 Task: Change the country to the United Kingdom.
Action: Mouse moved to (886, 90)
Screenshot: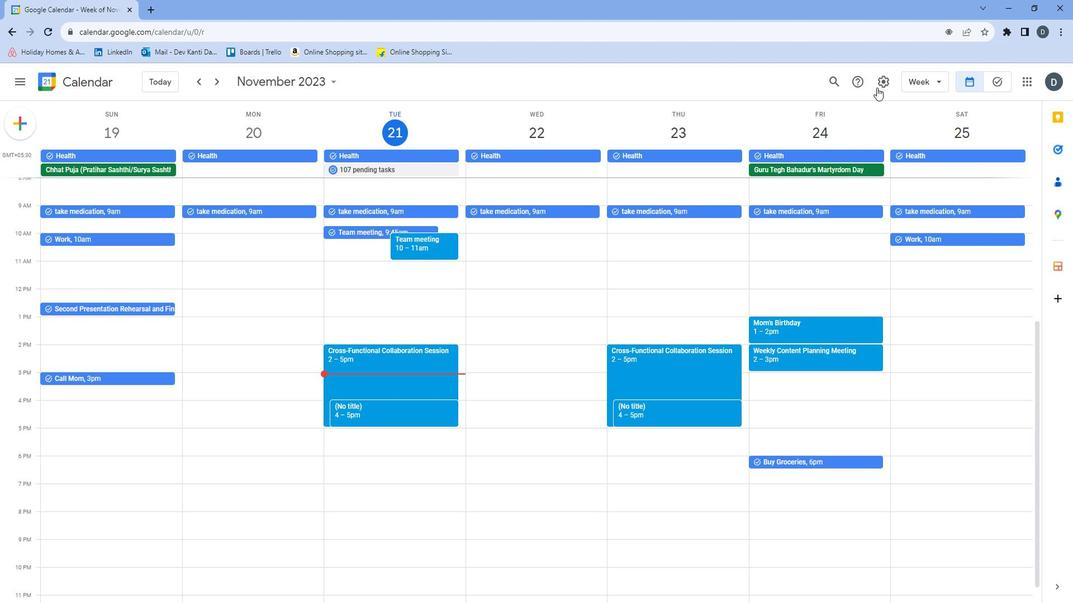 
Action: Mouse pressed left at (886, 90)
Screenshot: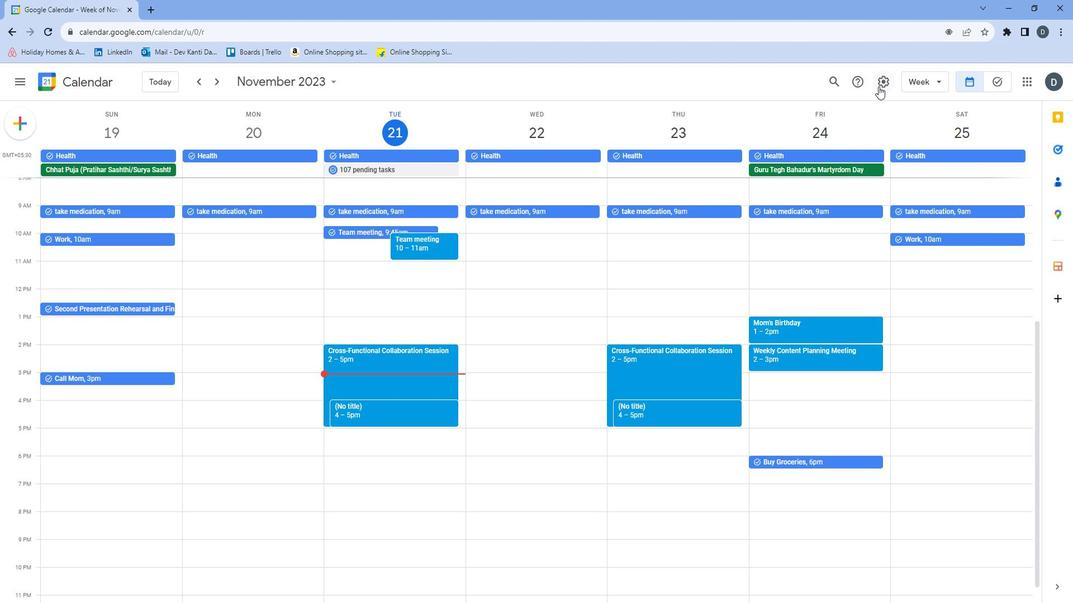 
Action: Mouse moved to (889, 103)
Screenshot: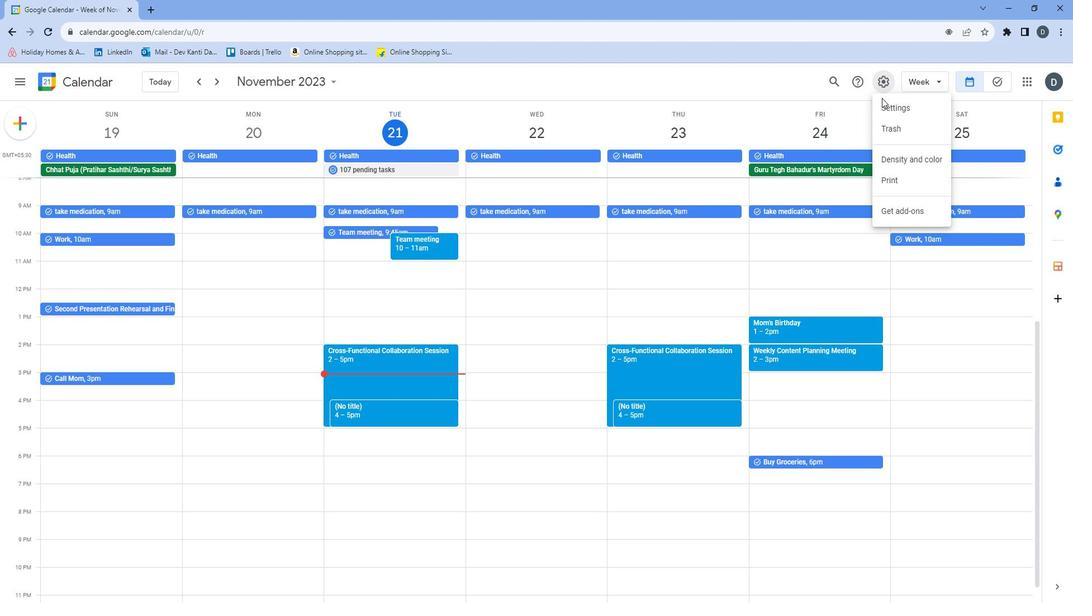 
Action: Mouse pressed left at (889, 103)
Screenshot: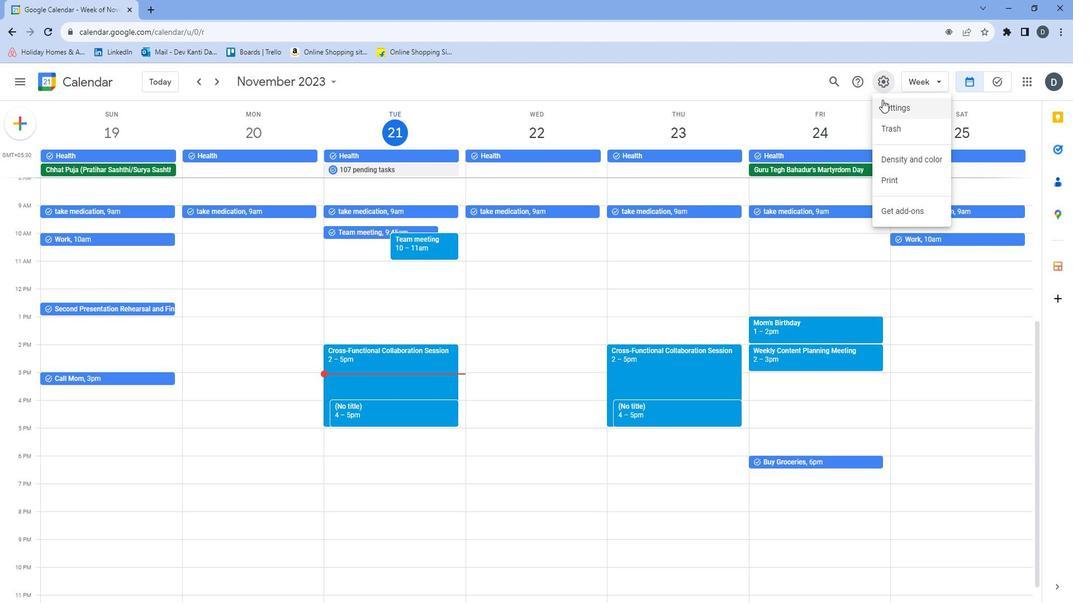 
Action: Mouse moved to (411, 189)
Screenshot: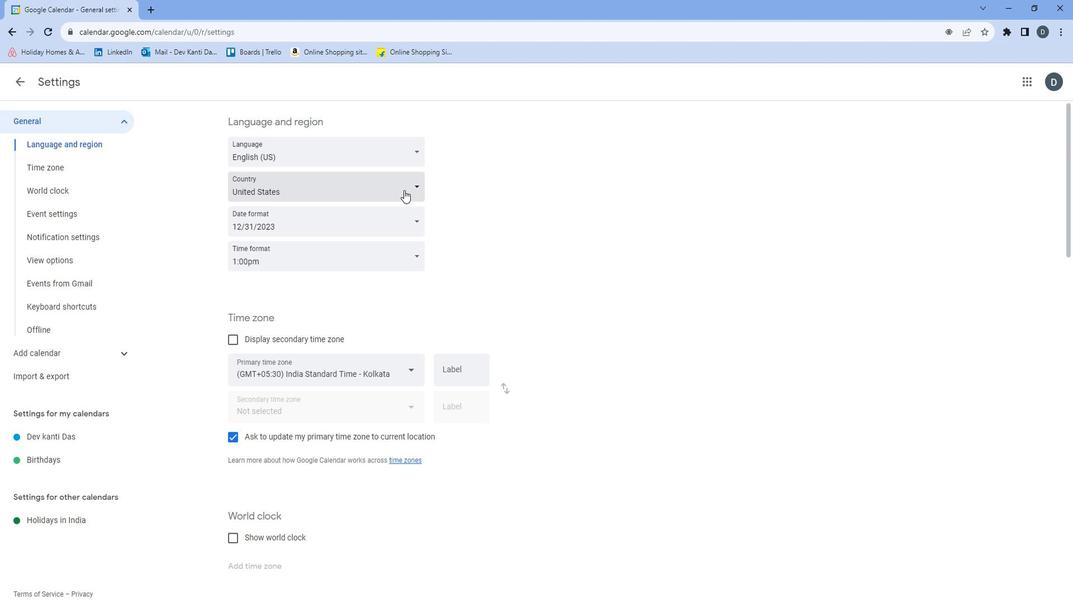 
Action: Mouse pressed left at (411, 189)
Screenshot: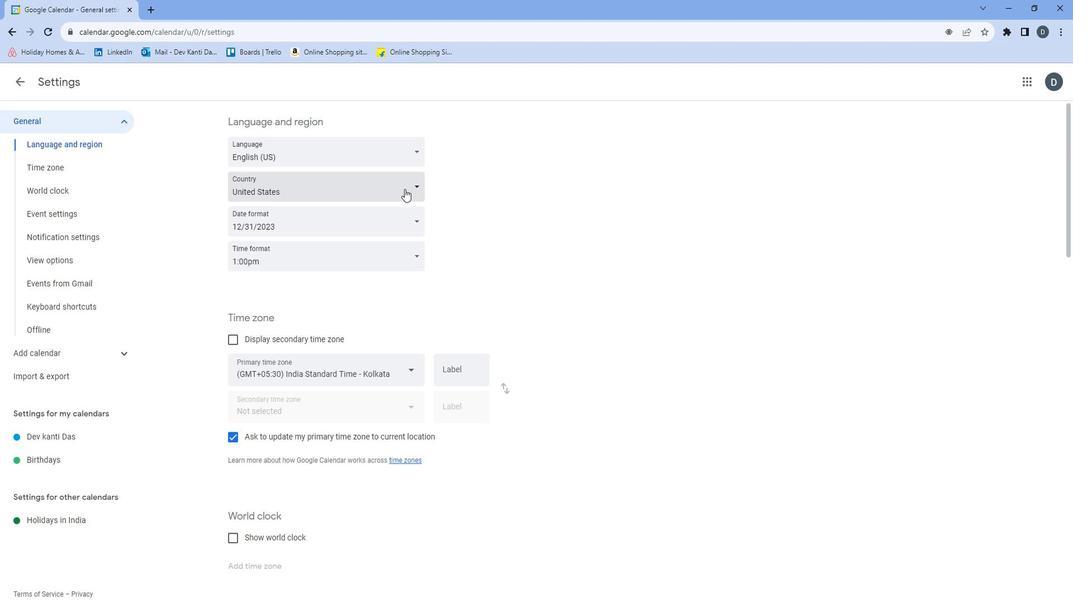 
Action: Mouse moved to (405, 325)
Screenshot: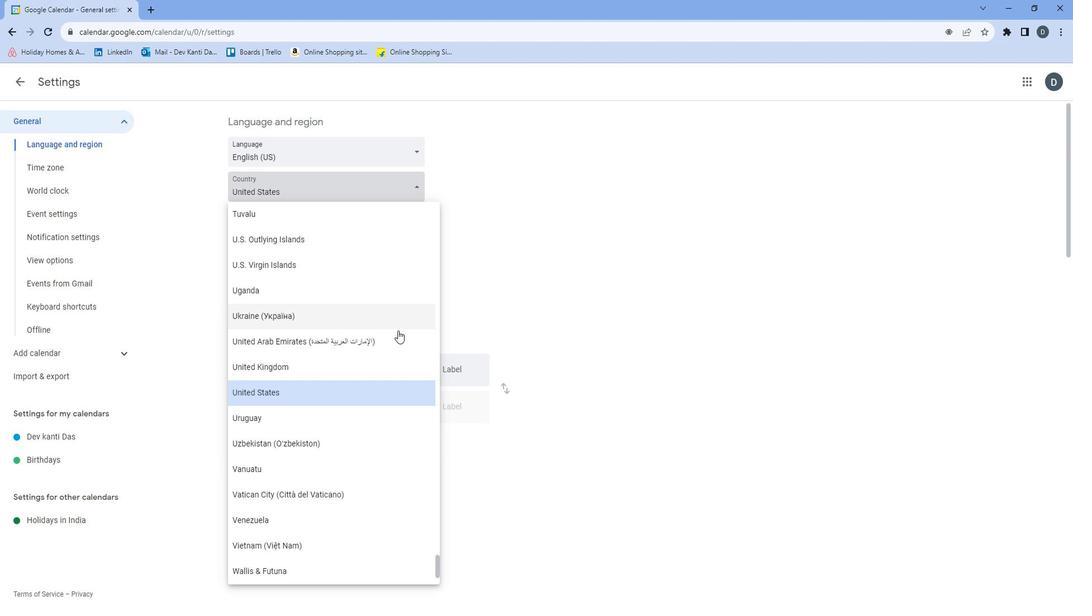 
Action: Mouse scrolled (405, 325) with delta (0, 0)
Screenshot: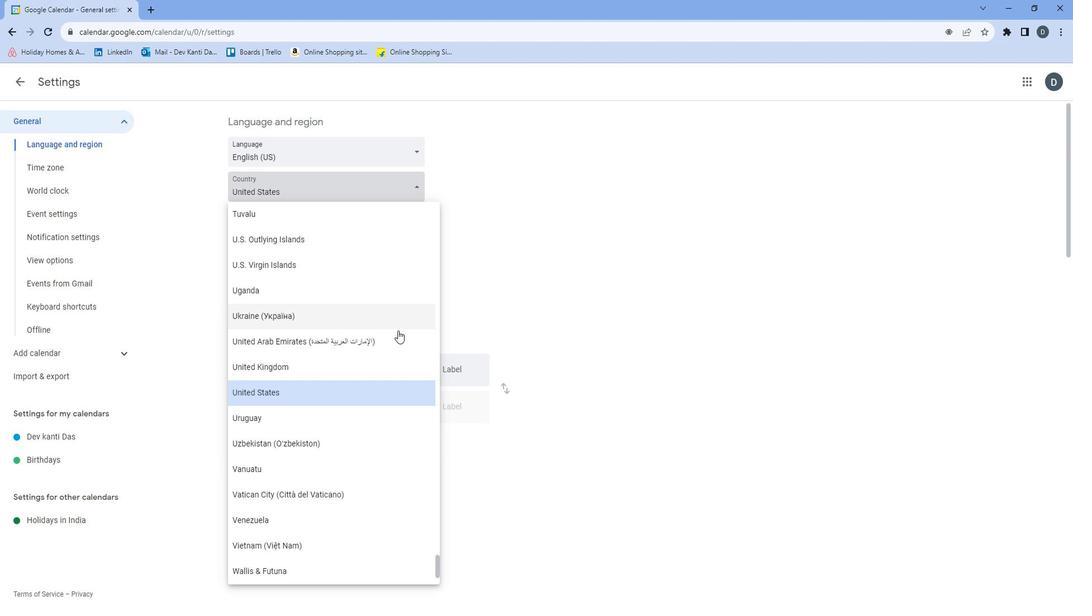 
Action: Mouse moved to (405, 326)
Screenshot: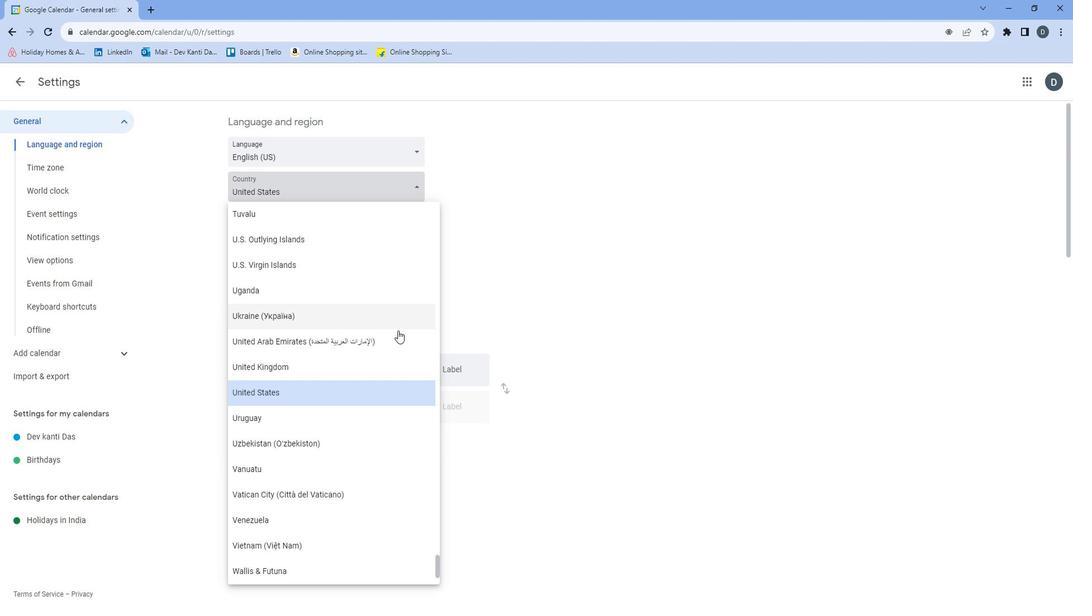 
Action: Mouse scrolled (405, 325) with delta (0, 0)
Screenshot: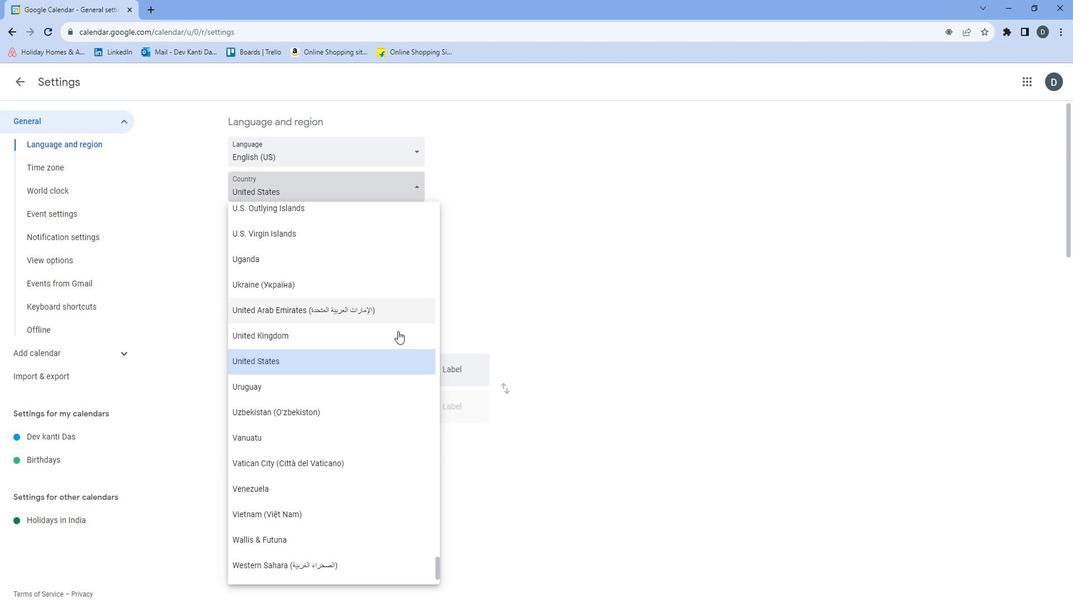 
Action: Mouse moved to (362, 254)
Screenshot: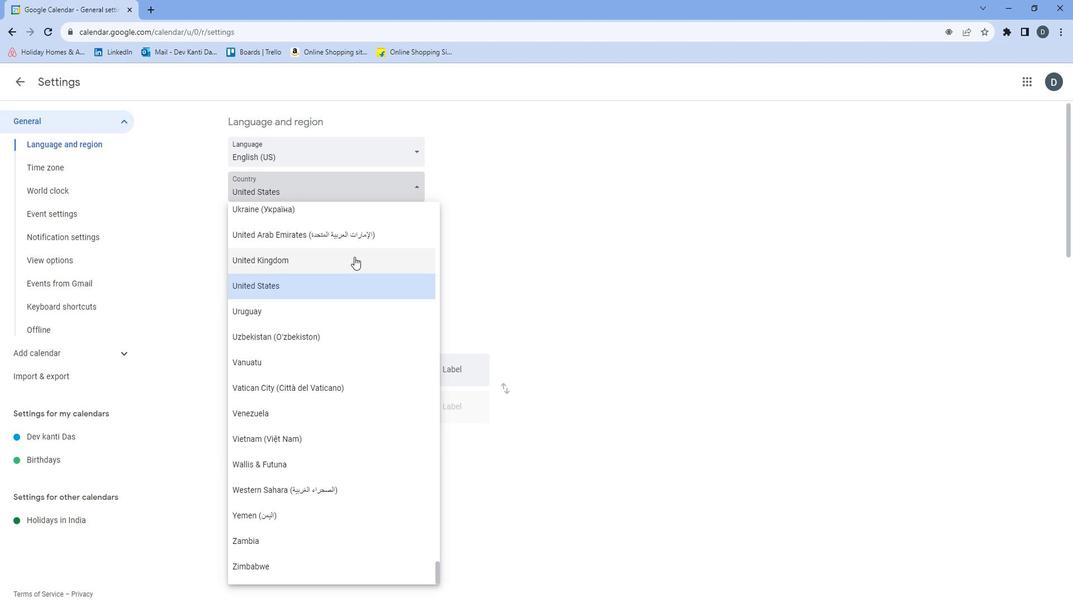 
Action: Mouse pressed left at (362, 254)
Screenshot: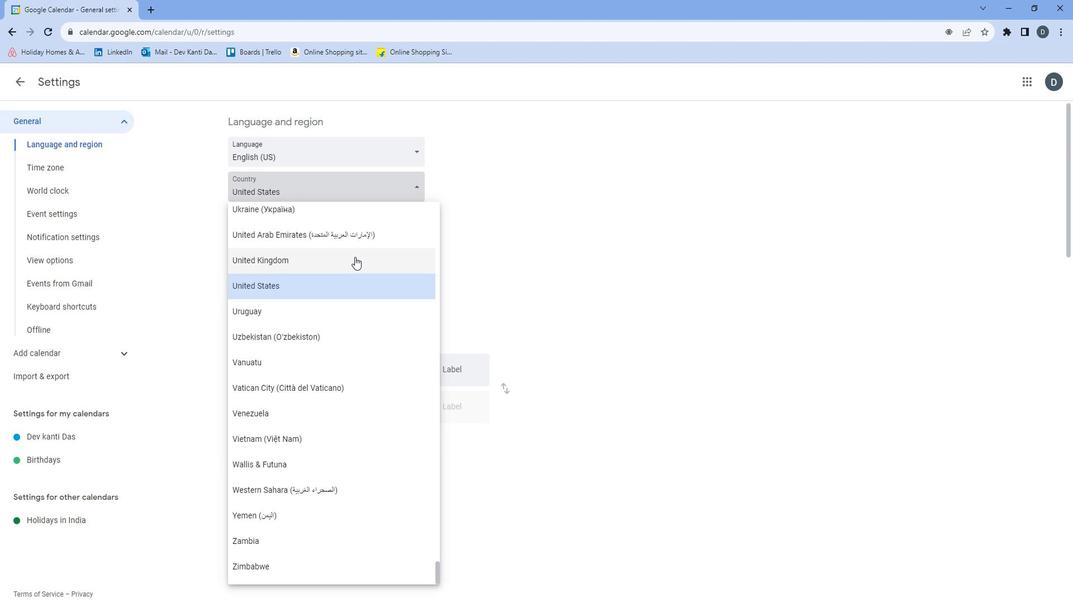 
Action: Mouse moved to (387, 294)
Screenshot: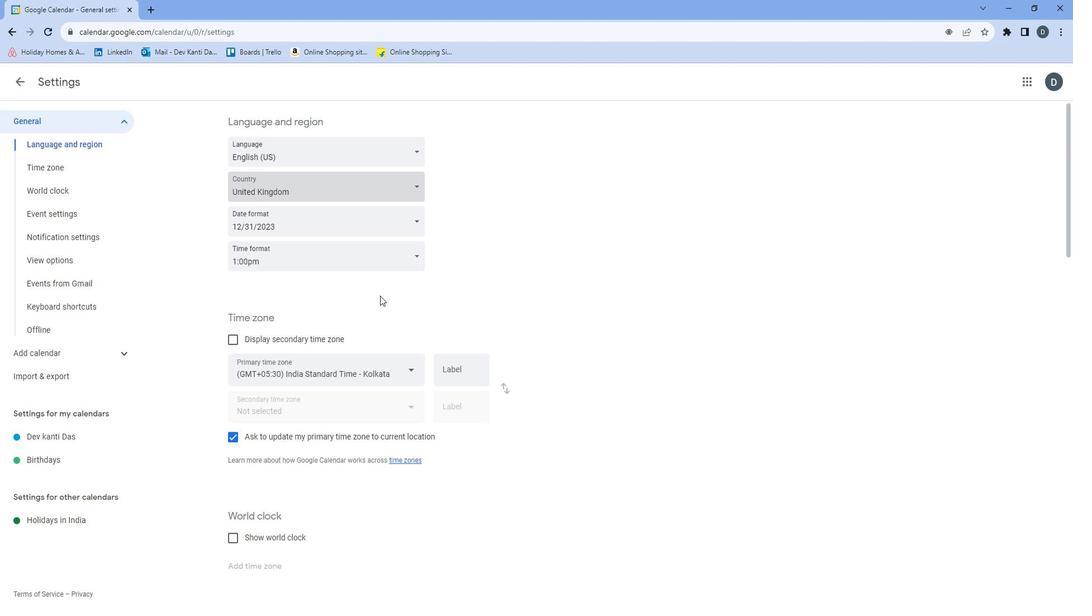 
